 Task: Filter people by 3rd connection.
Action: Mouse moved to (460, 121)
Screenshot: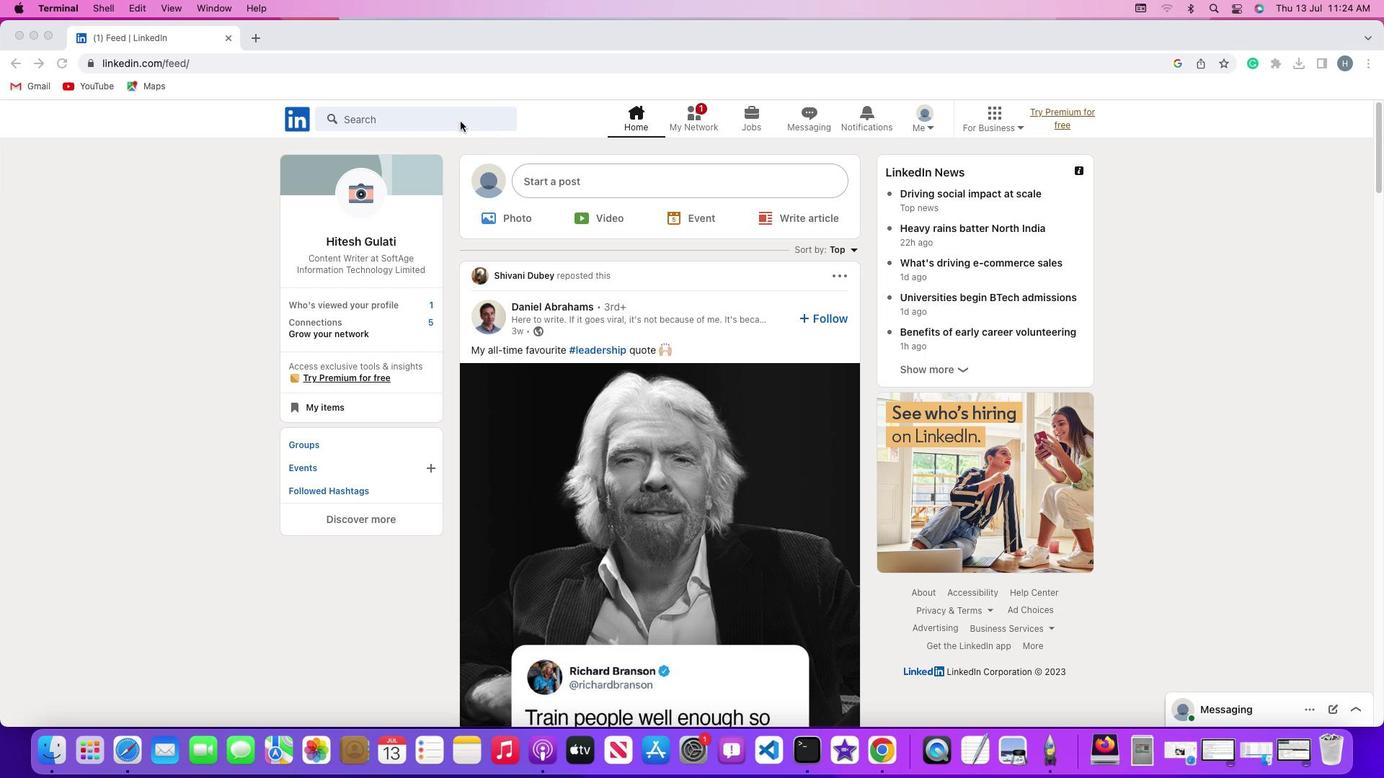 
Action: Mouse pressed left at (460, 121)
Screenshot: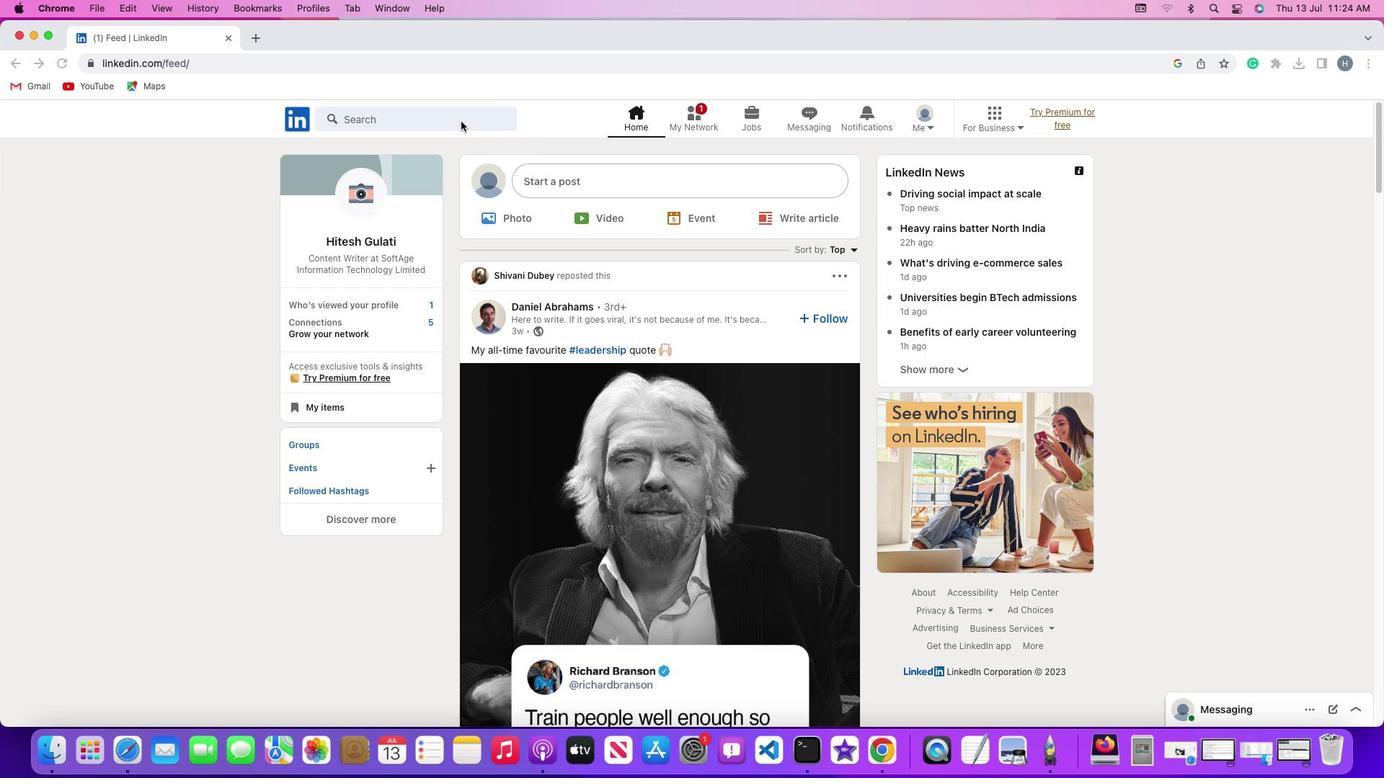 
Action: Mouse moved to (460, 121)
Screenshot: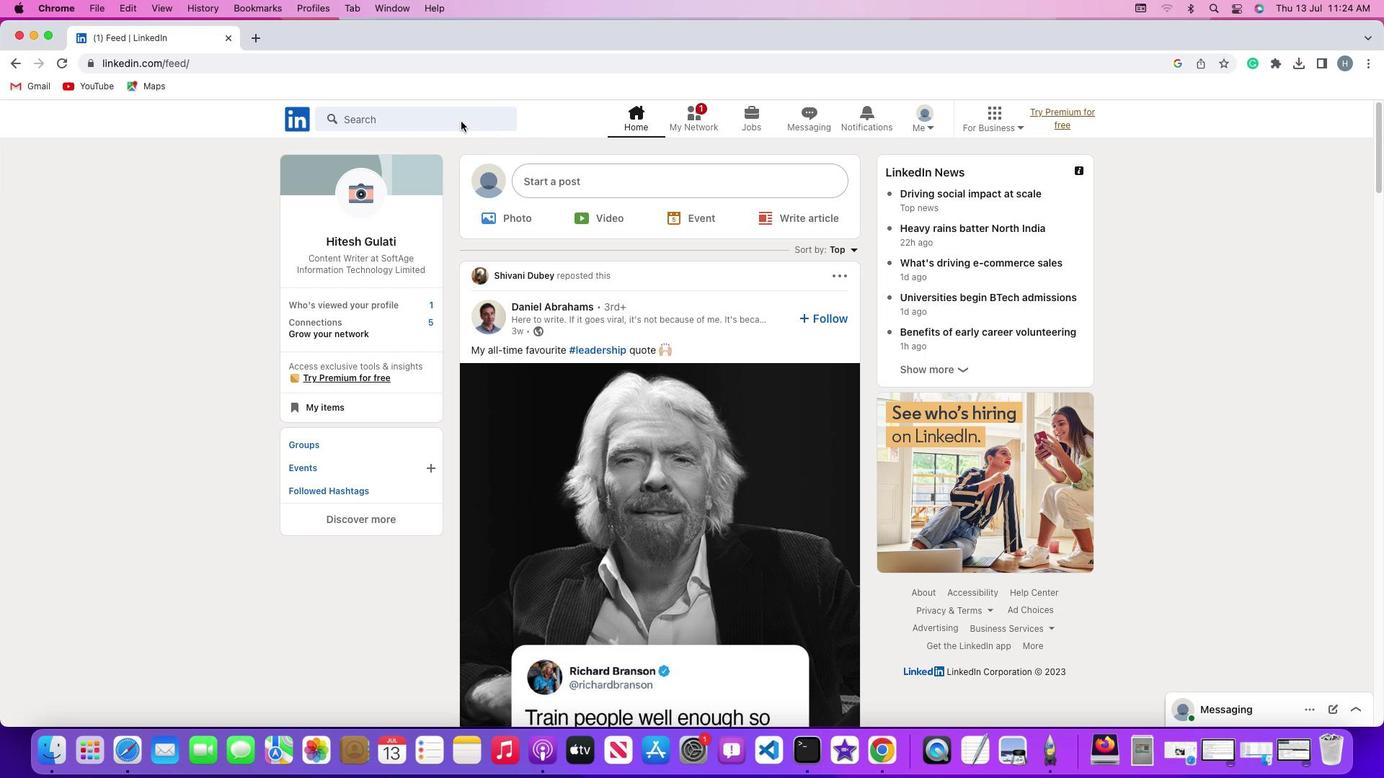 
Action: Mouse pressed left at (460, 121)
Screenshot: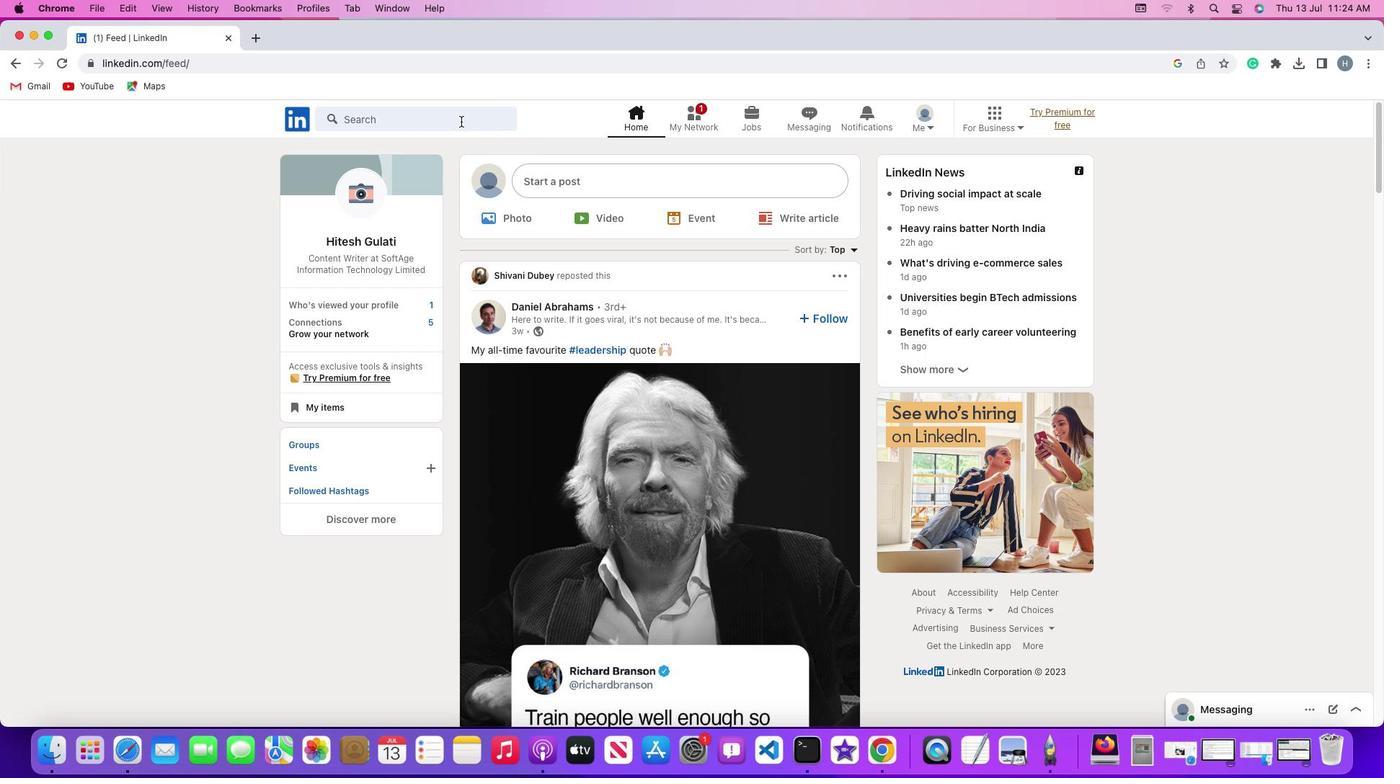 
Action: Key pressed Key.shift'#''h''i''r''i''n''g'Key.enter
Screenshot: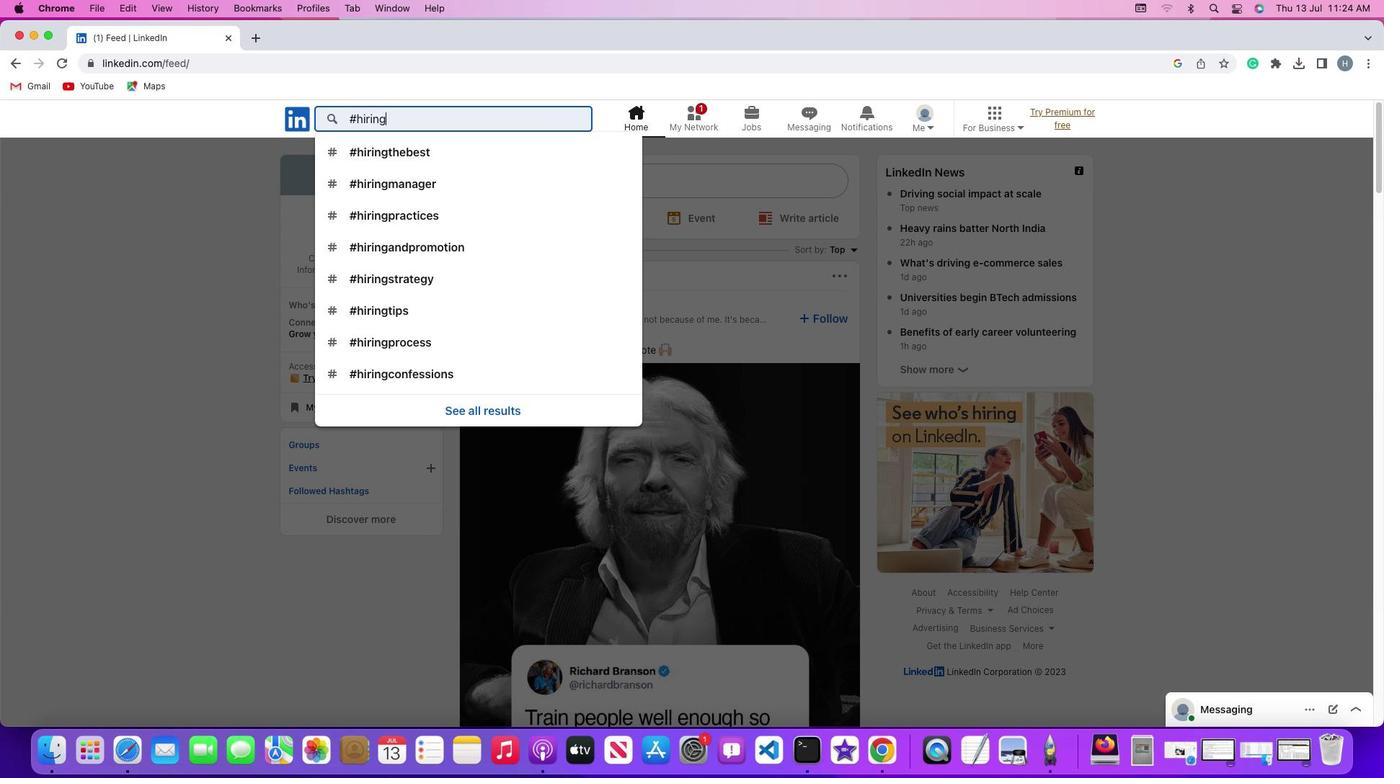 
Action: Mouse moved to (419, 155)
Screenshot: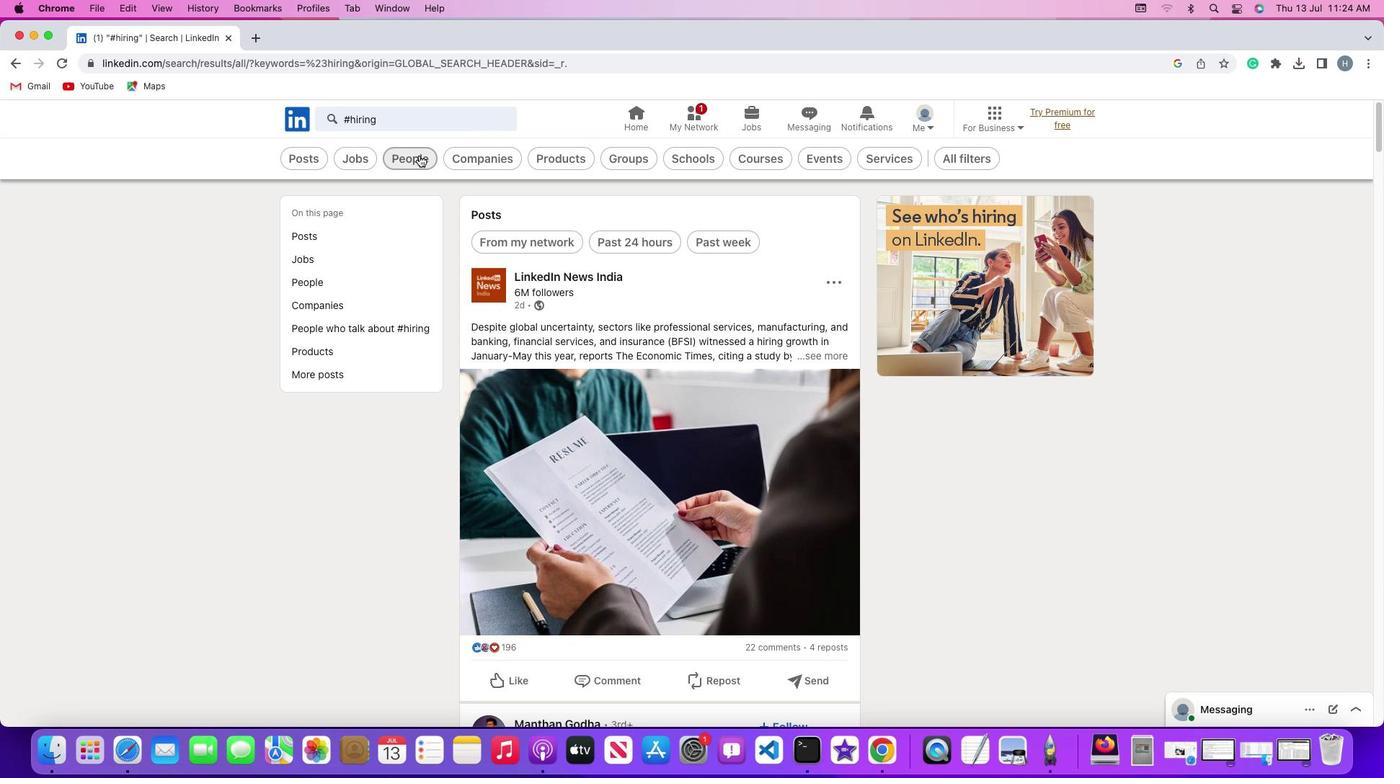 
Action: Mouse pressed left at (419, 155)
Screenshot: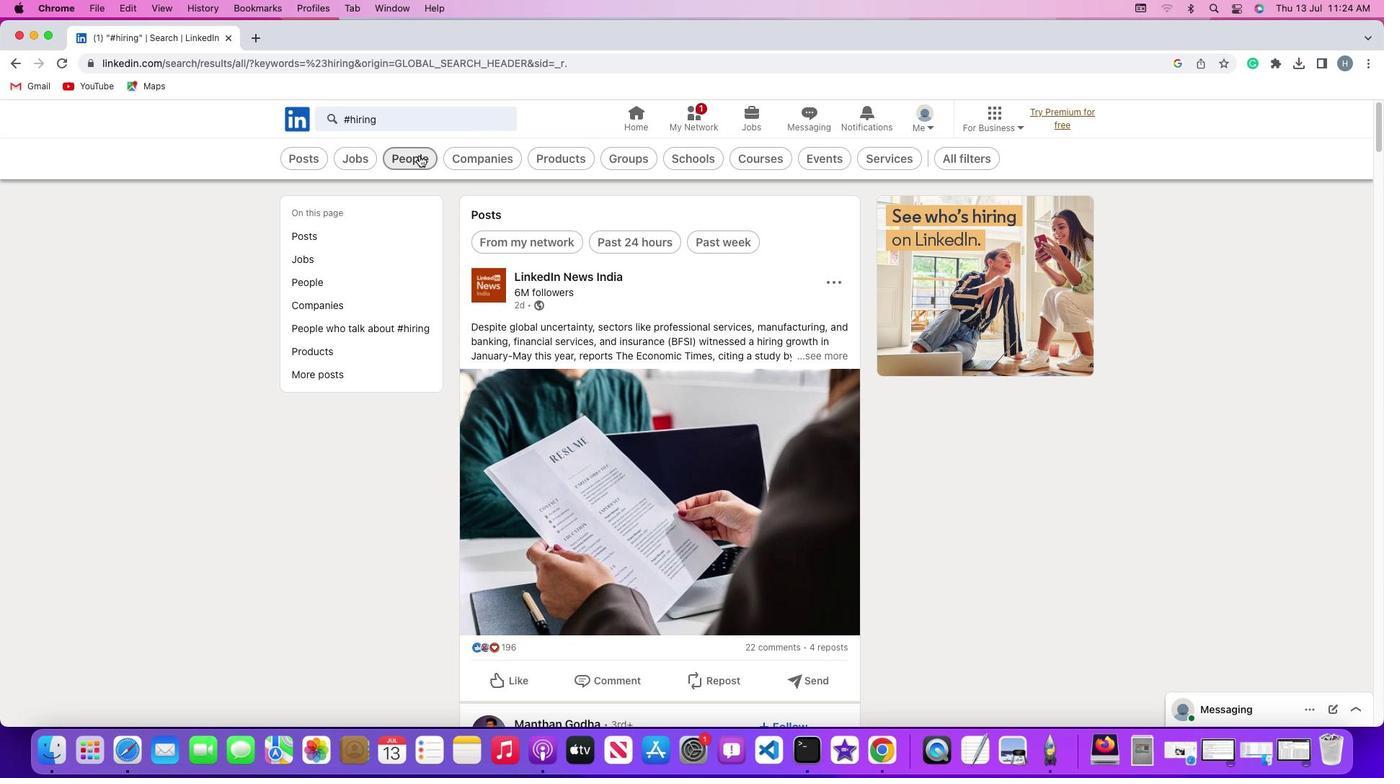 
Action: Mouse moved to (447, 157)
Screenshot: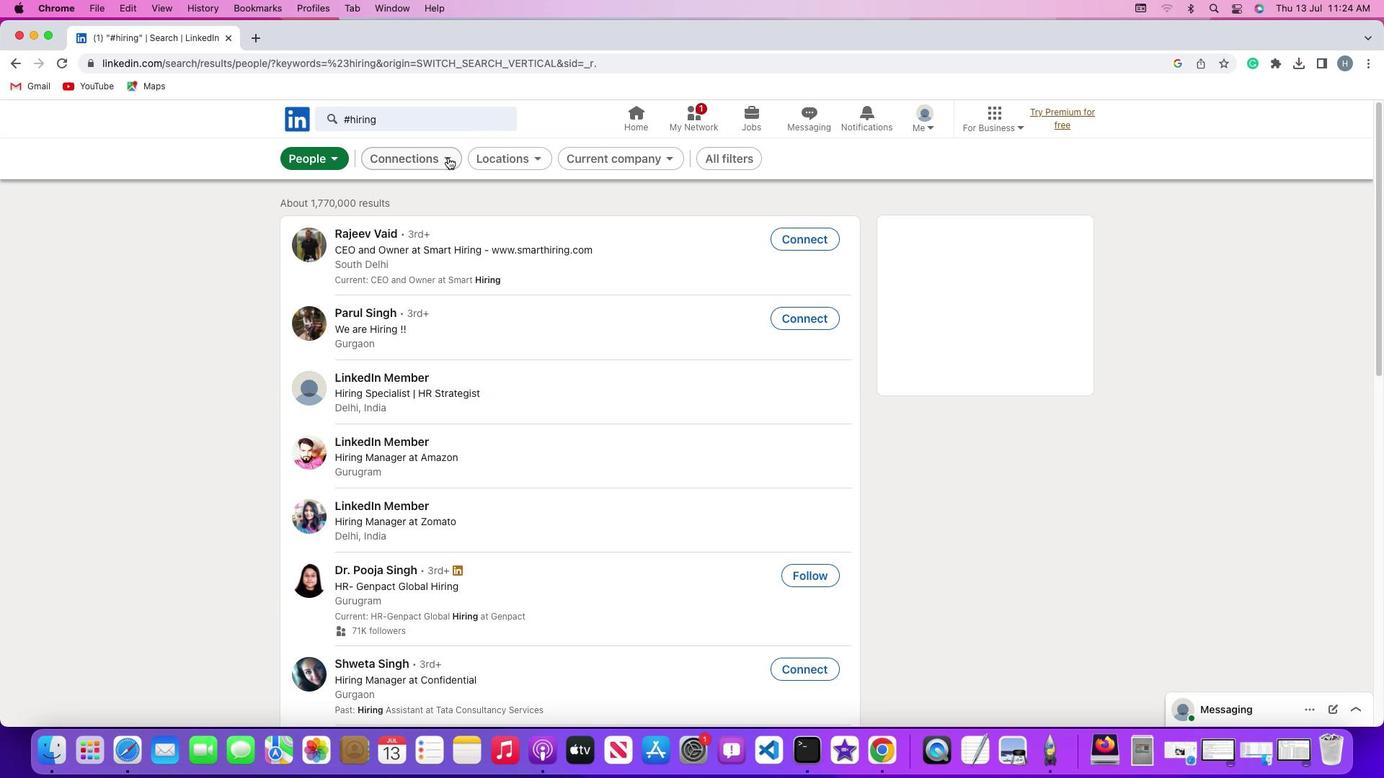 
Action: Mouse pressed left at (447, 157)
Screenshot: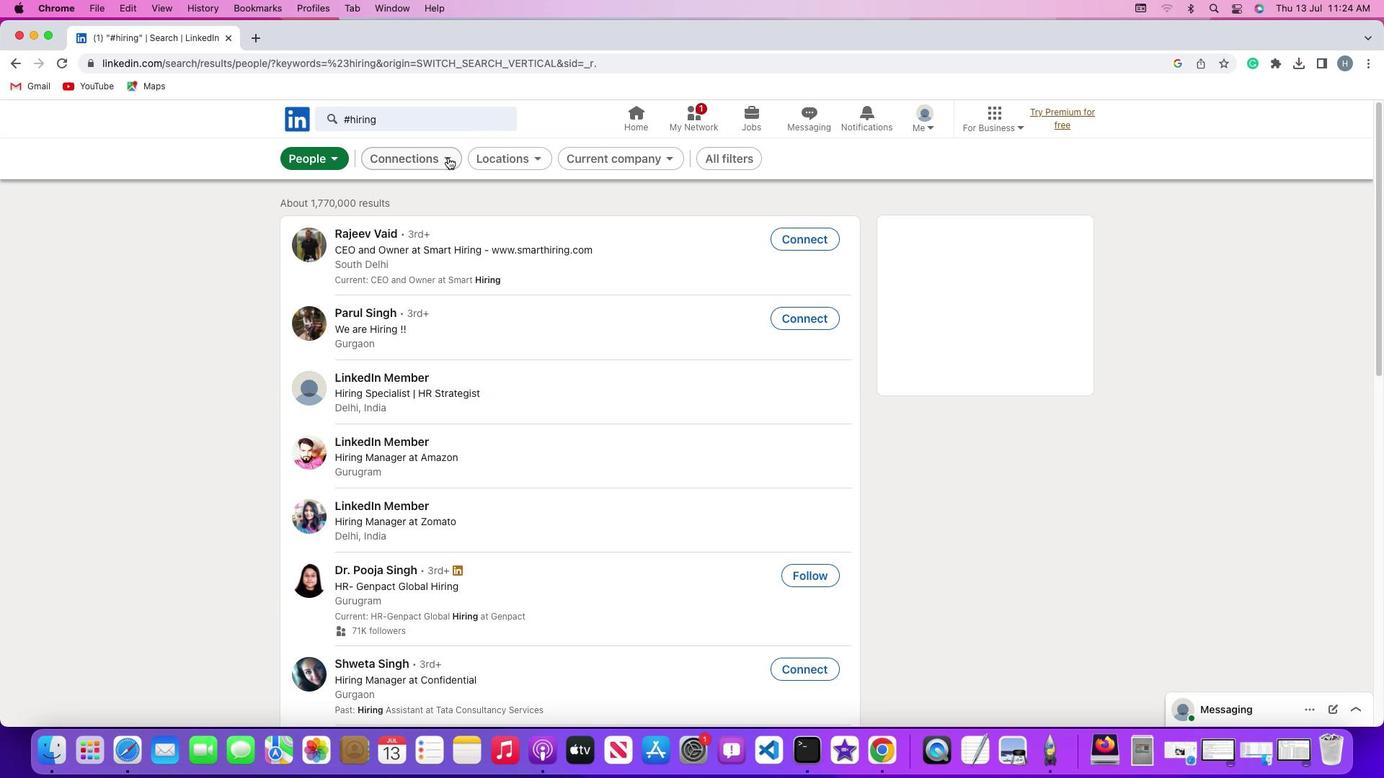 
Action: Mouse moved to (320, 258)
Screenshot: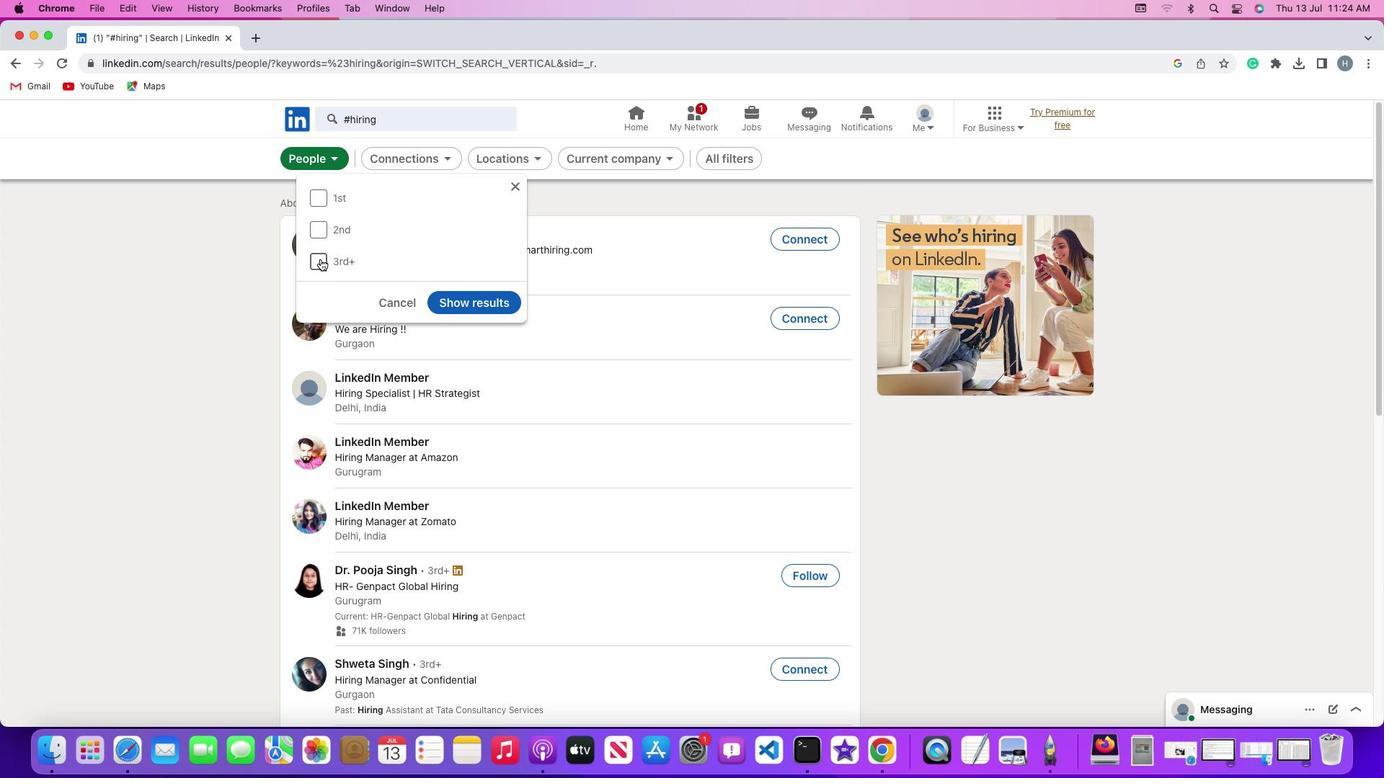 
Action: Mouse pressed left at (320, 258)
Screenshot: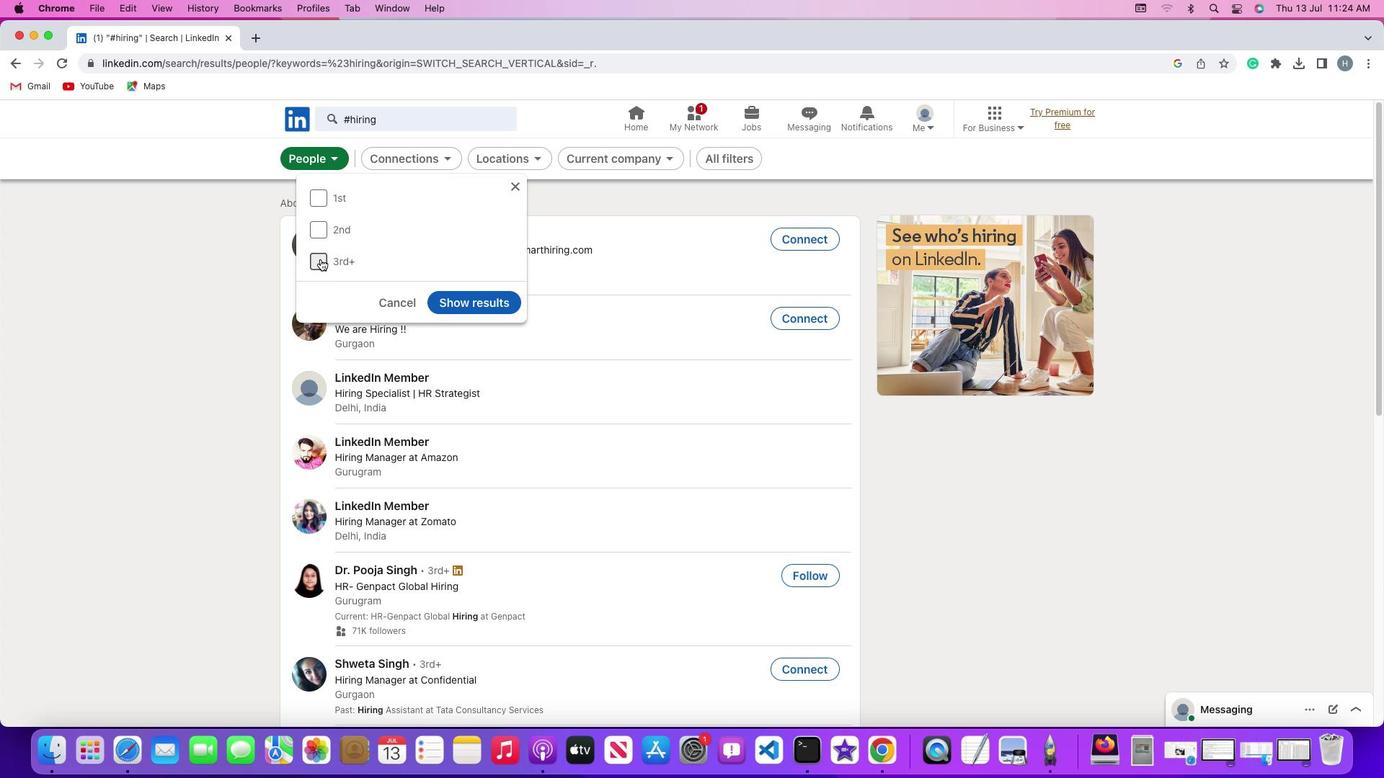 
Action: Mouse moved to (464, 299)
Screenshot: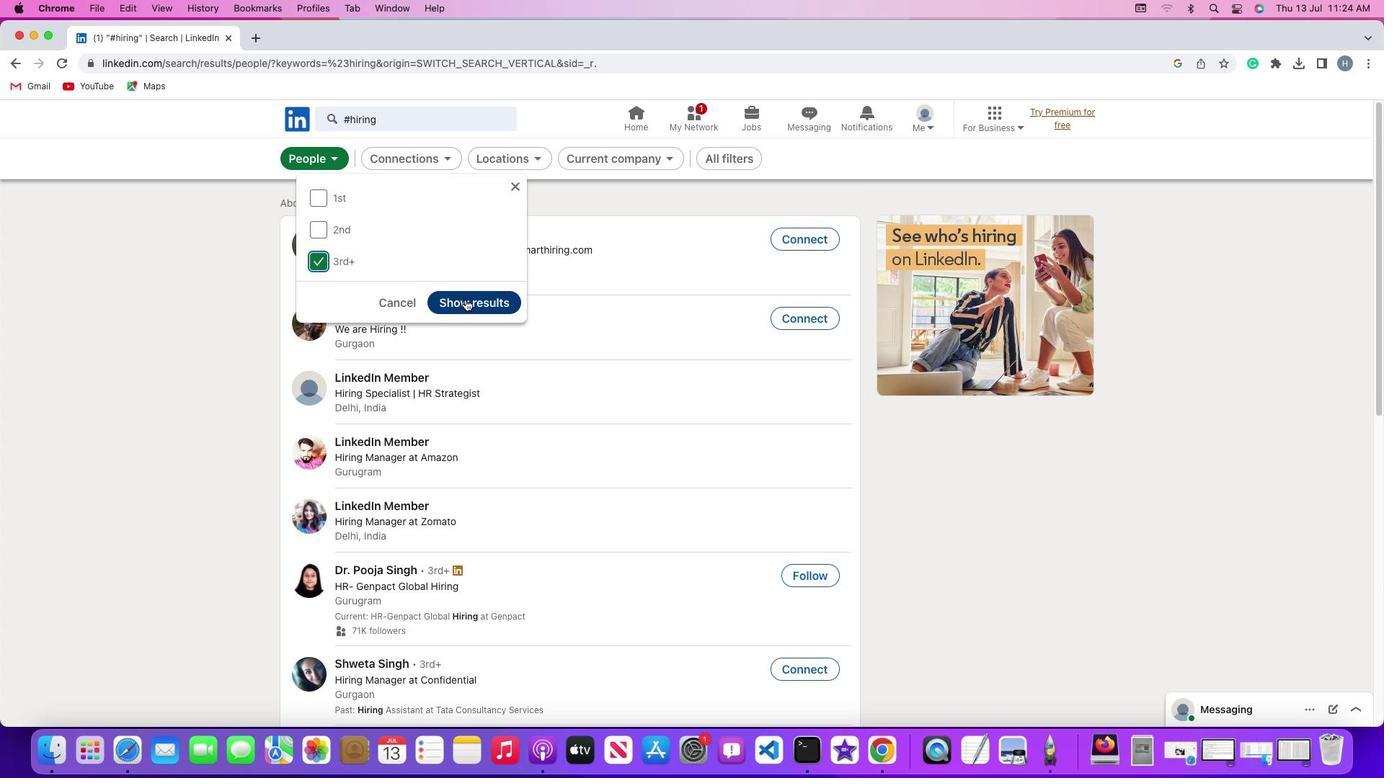 
Action: Mouse pressed left at (464, 299)
Screenshot: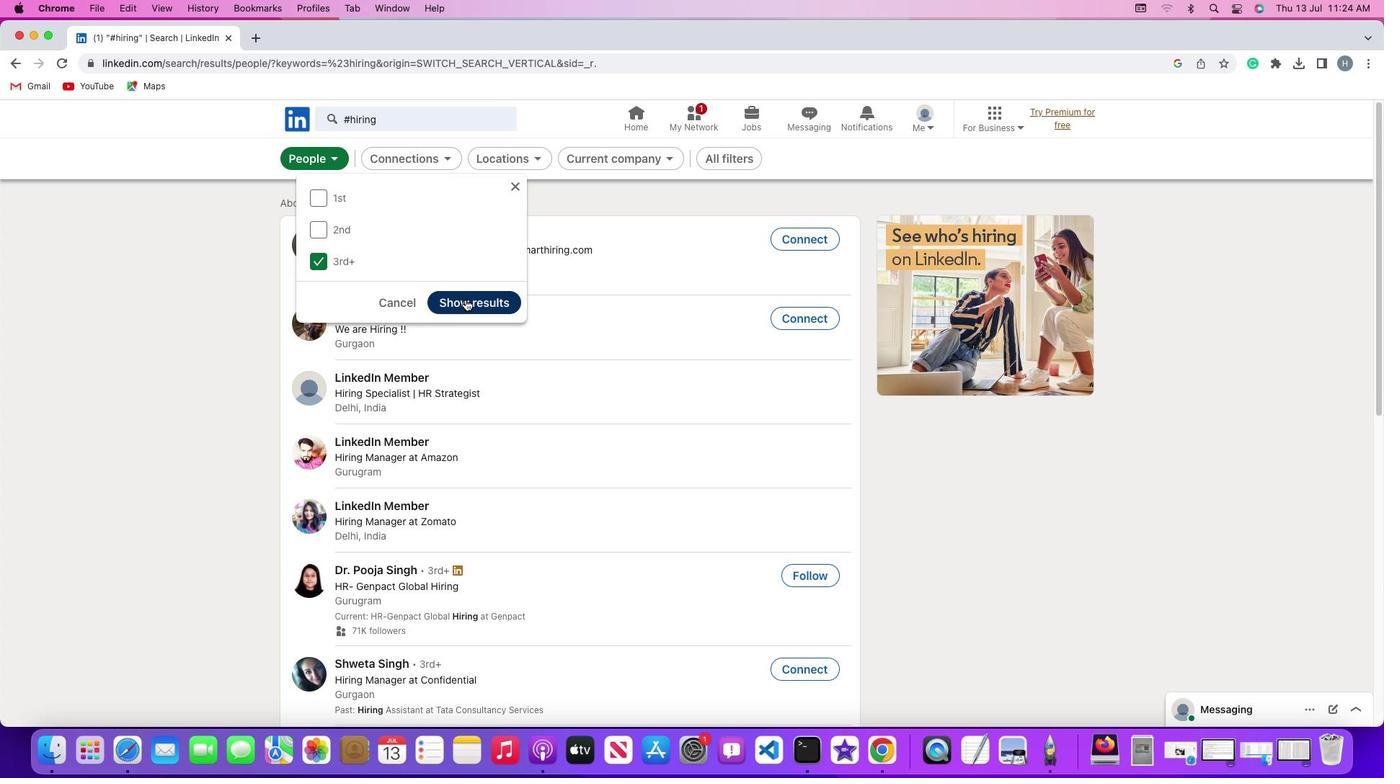 
Action: Mouse moved to (570, 257)
Screenshot: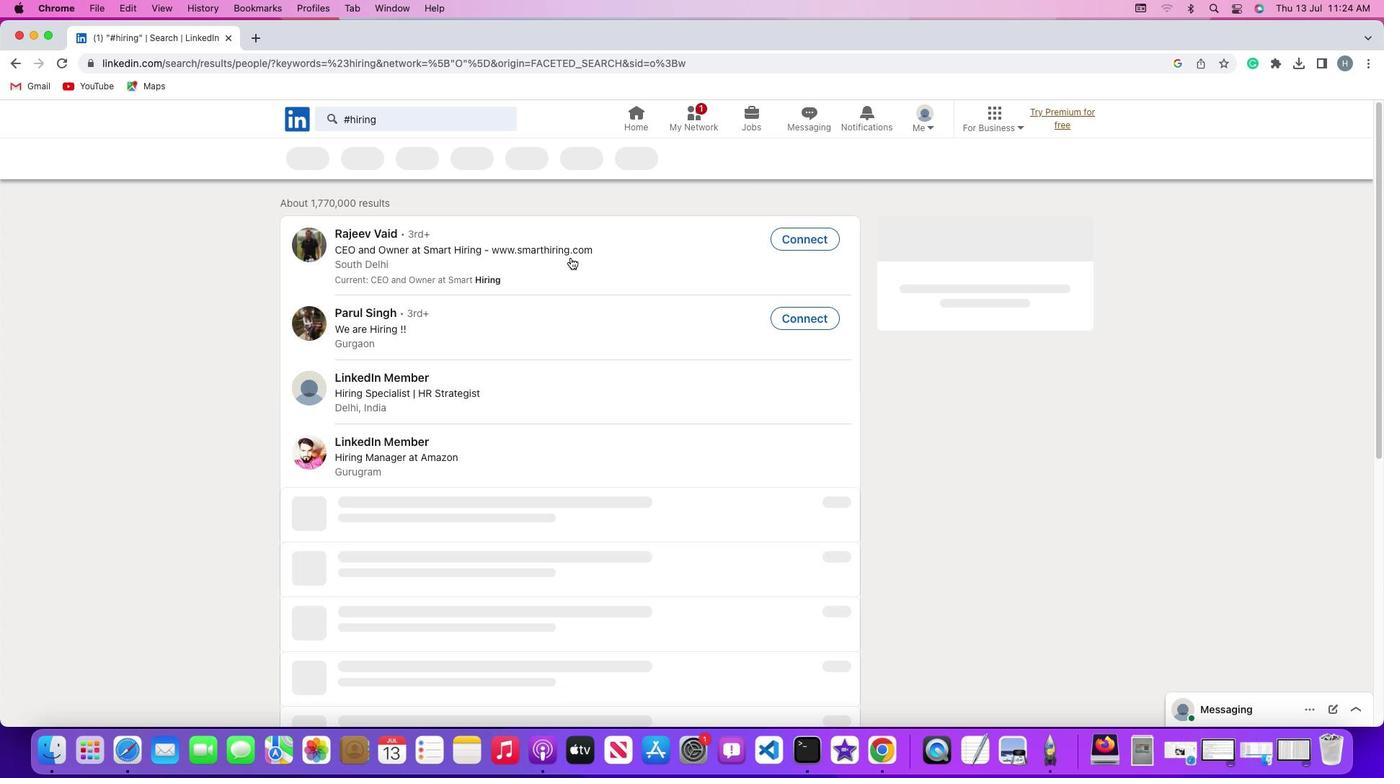 
